 Task: Invite Team Member Softage.1@softage.net to Workspace Content Writing. Invite Team Member Softage.2@softage.net to Workspace Content Writing. Invite Team Member Softage.3@softage.net to Workspace Content Writing. Invite Team Member Softage.4@softage.net to Workspace Content Writing
Action: Mouse moved to (690, 103)
Screenshot: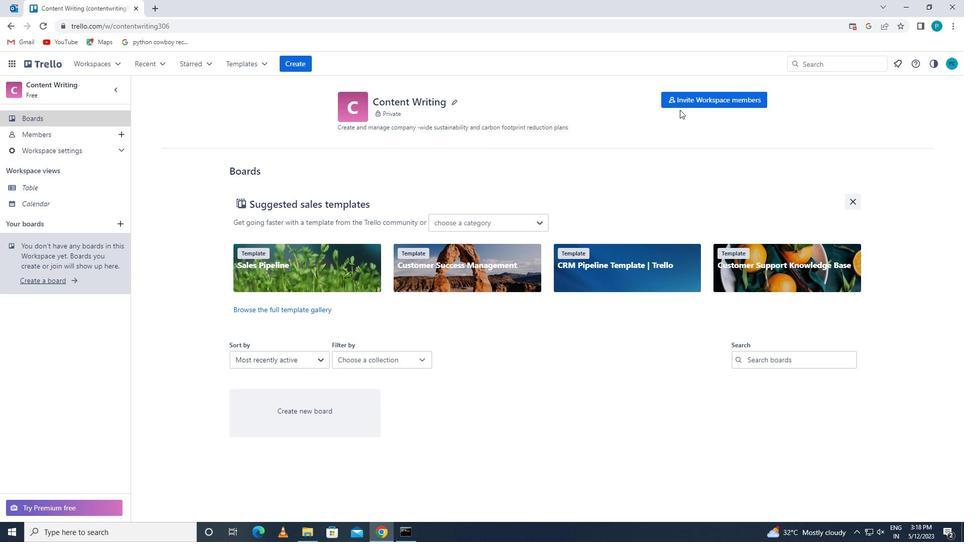 
Action: Mouse pressed left at (690, 103)
Screenshot: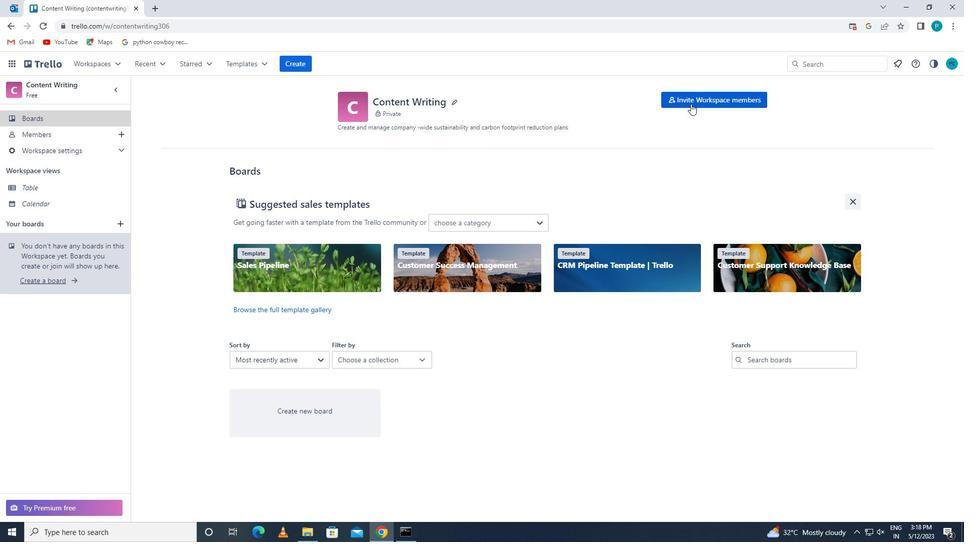 
Action: Mouse moved to (412, 276)
Screenshot: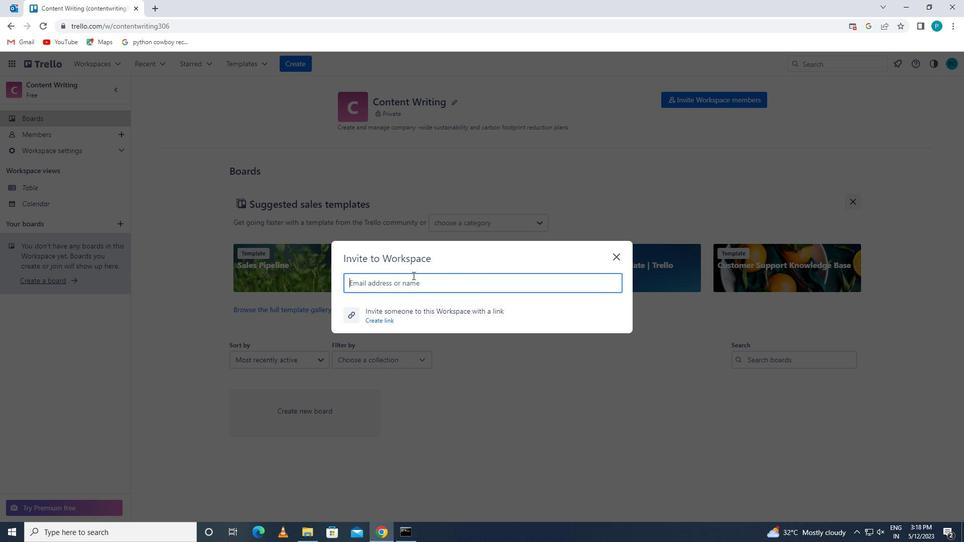 
Action: Mouse pressed left at (412, 276)
Screenshot: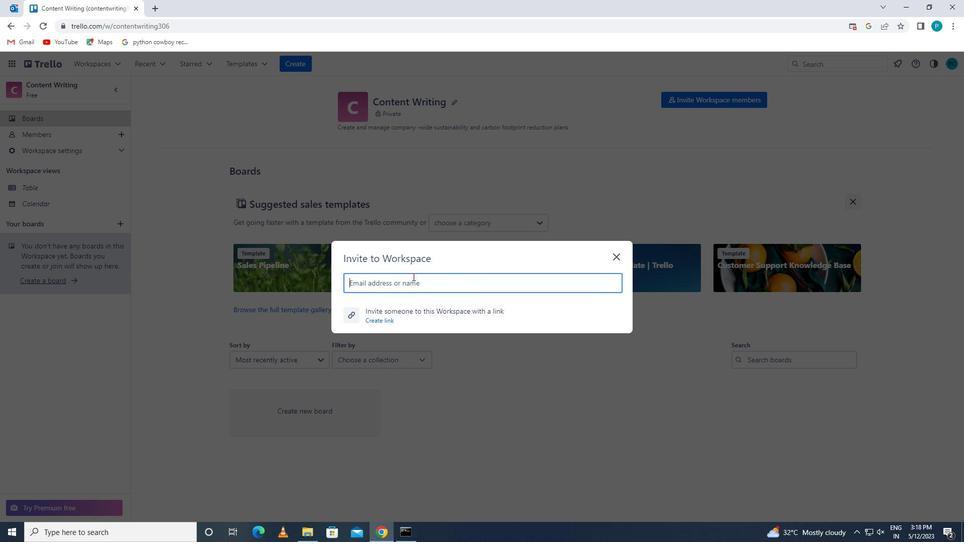 
Action: Mouse moved to (411, 280)
Screenshot: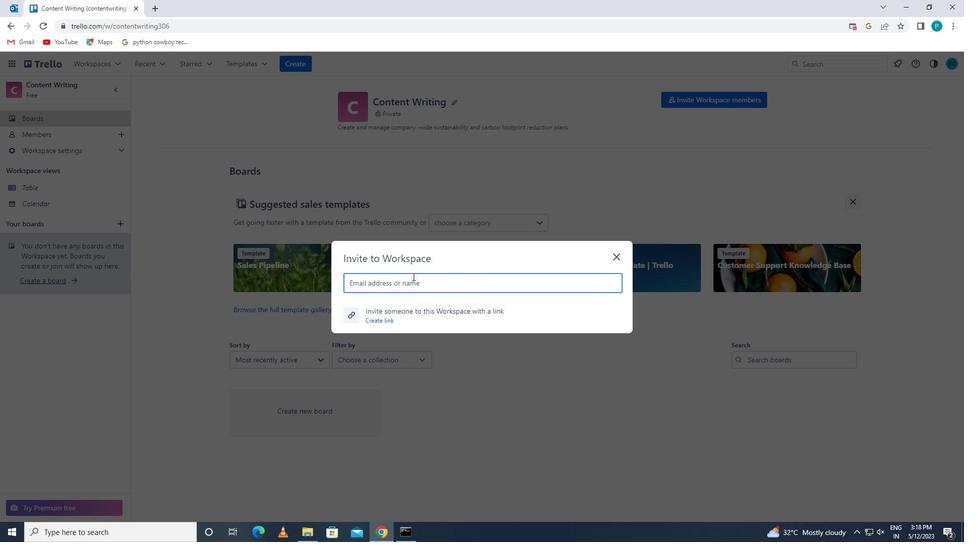 
Action: Mouse pressed left at (411, 280)
Screenshot: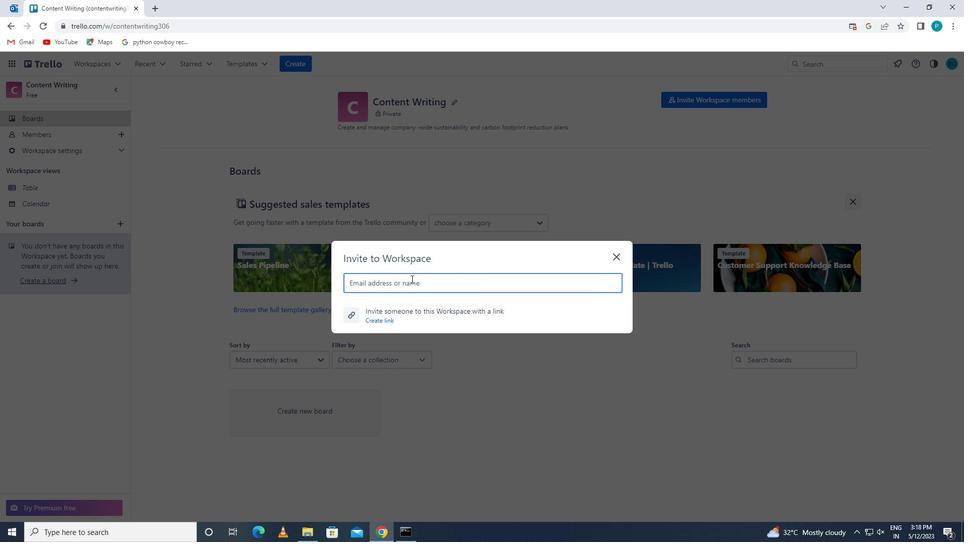 
Action: Key pressed <Key.caps_lock>s<Key.caps_lock>oftage.1<Key.shift>@SOFTAGE.NET
Screenshot: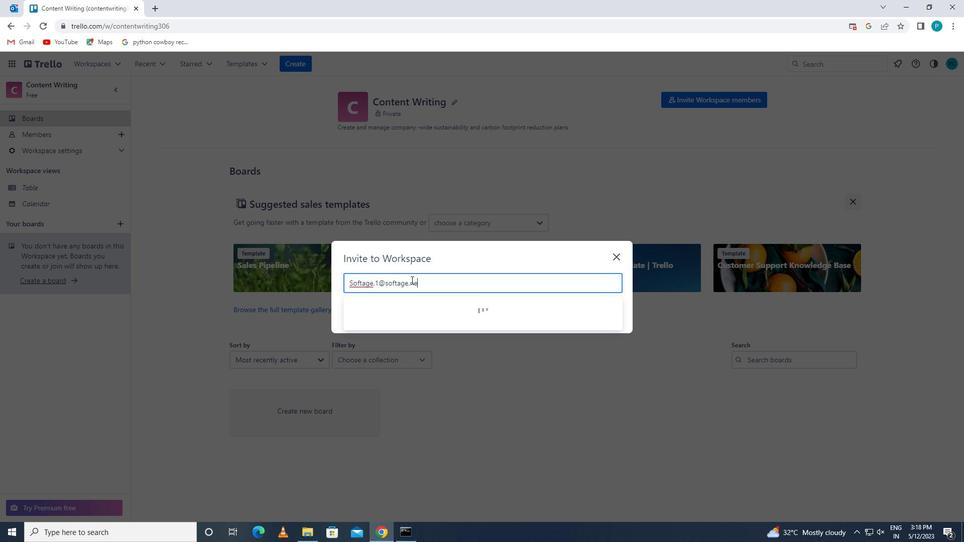 
Action: Mouse moved to (402, 306)
Screenshot: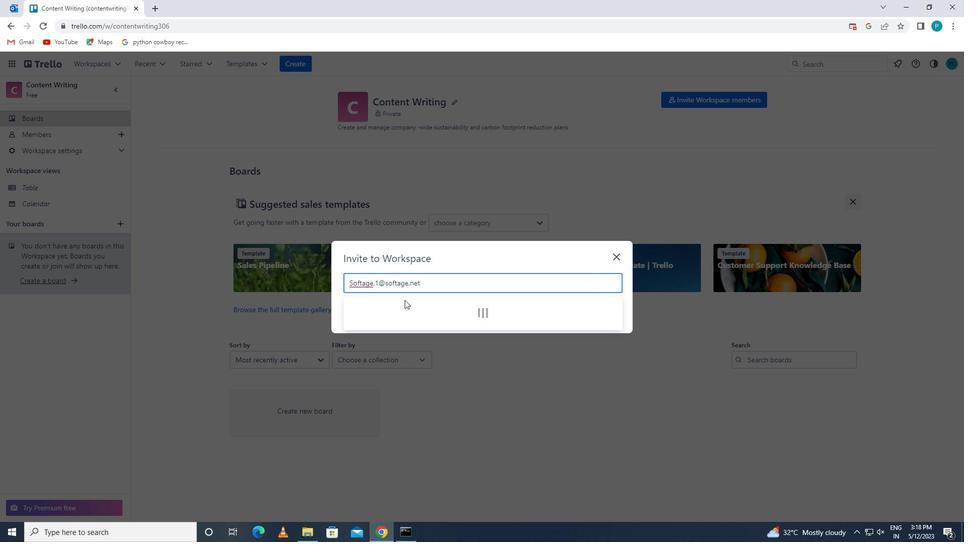 
Action: Mouse pressed left at (402, 306)
Screenshot: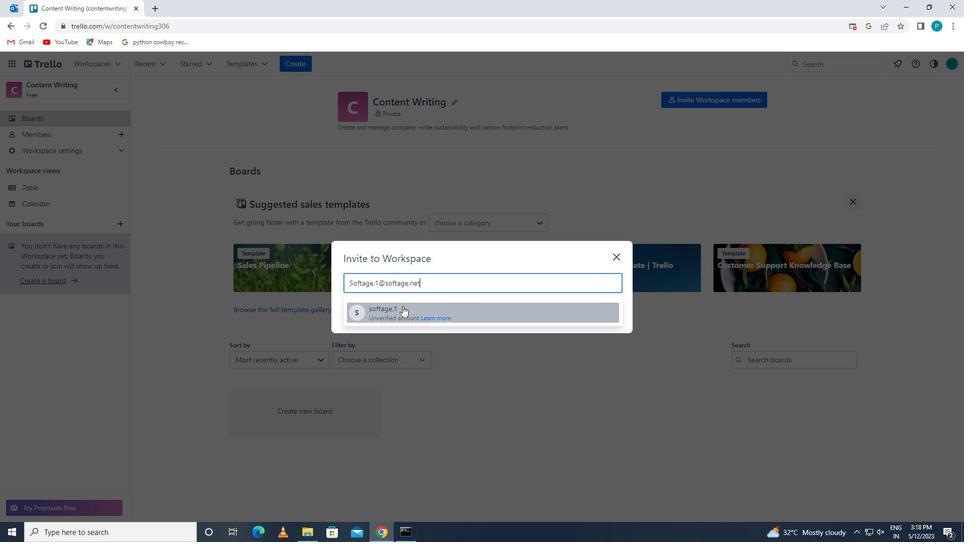 
Action: Key pressed <Key.caps_lock>S<Key.caps_lock>OFTAGE.2
Screenshot: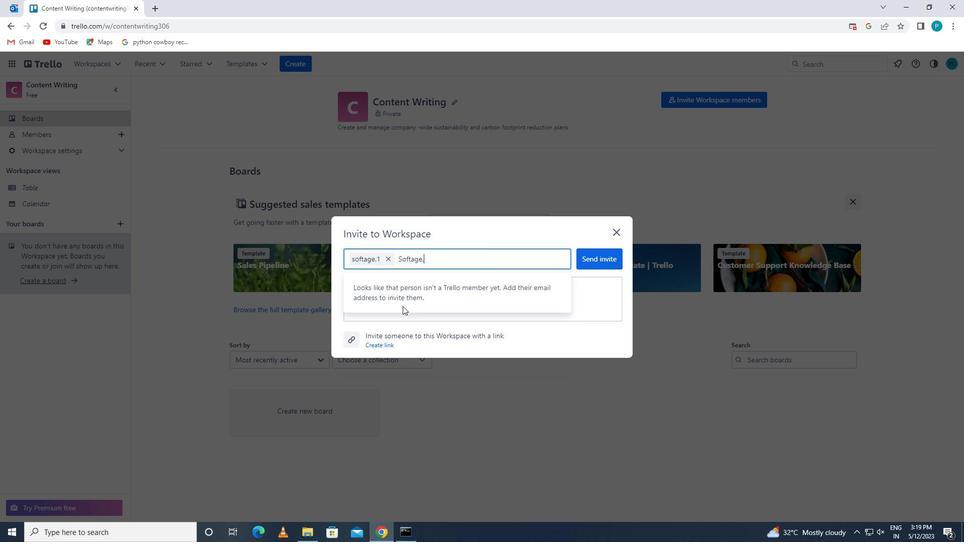 
Action: Mouse moved to (395, 292)
Screenshot: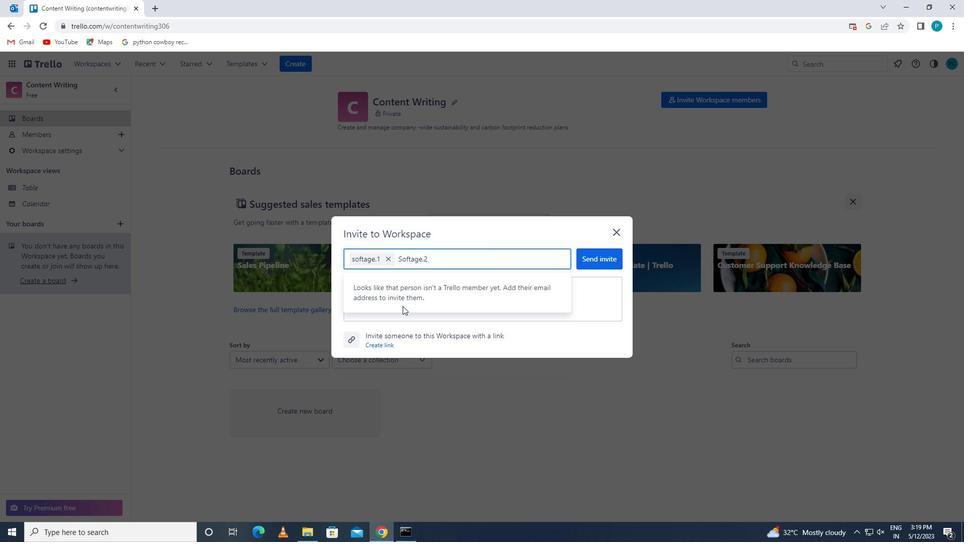 
Action: Key pressed <Key.shift>@SOFTAGE.NET
Screenshot: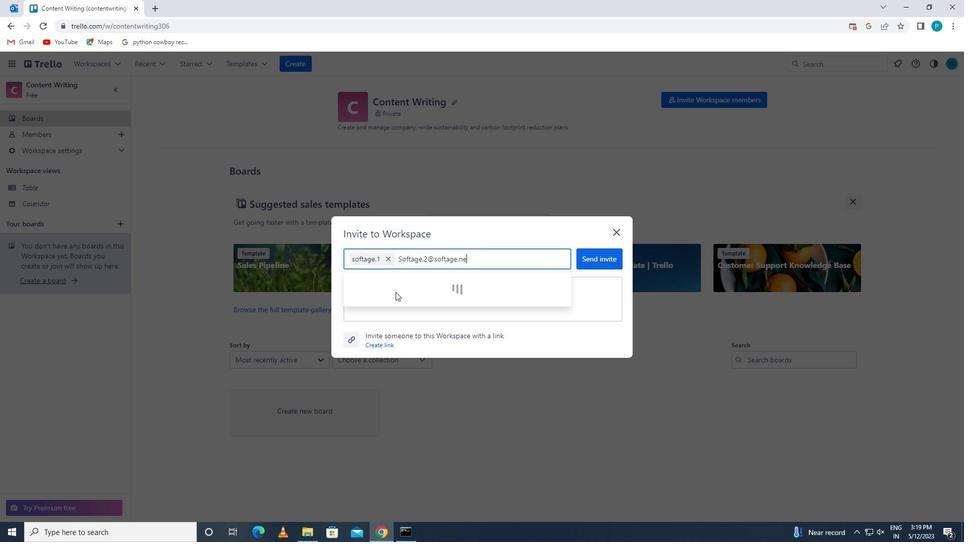 
Action: Mouse moved to (391, 288)
Screenshot: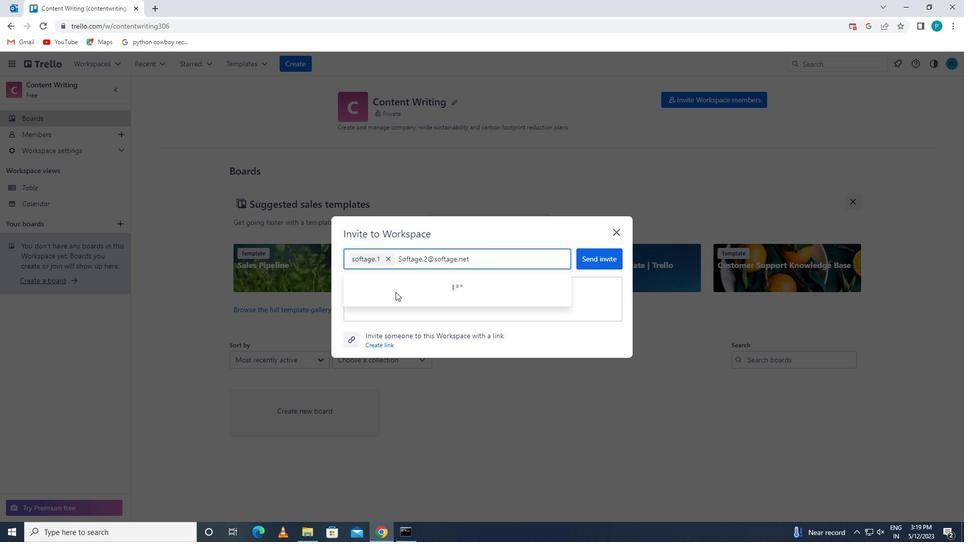 
Action: Mouse pressed left at (391, 288)
Screenshot: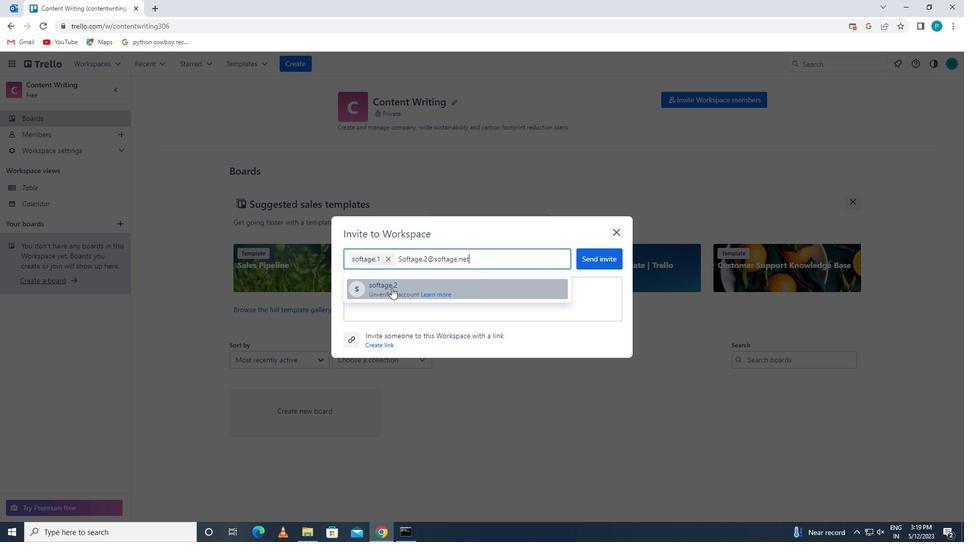 
Action: Key pressed <Key.caps_lock>S<Key.caps_lock>OFTAGE.3<Key.shift>@SOFTAGE.NET
Screenshot: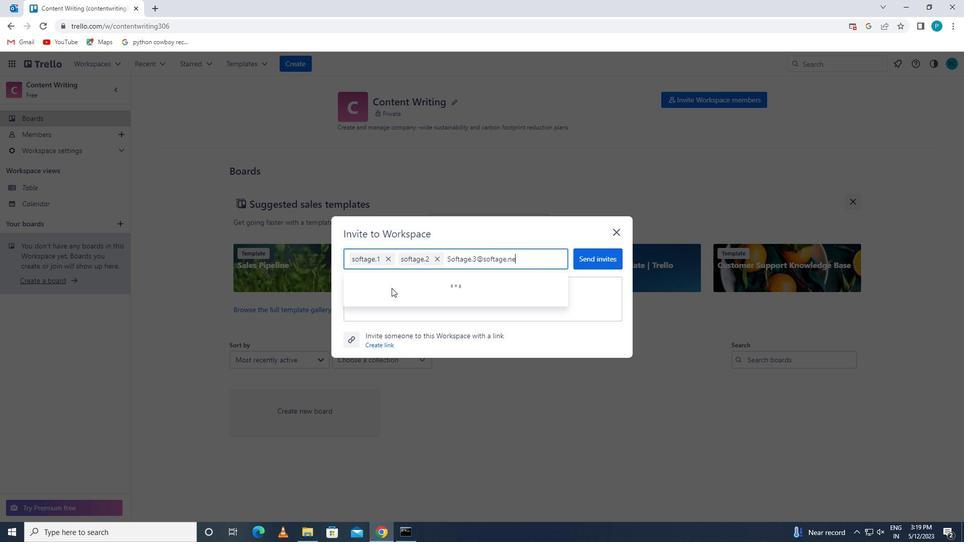 
Action: Mouse moved to (389, 282)
Screenshot: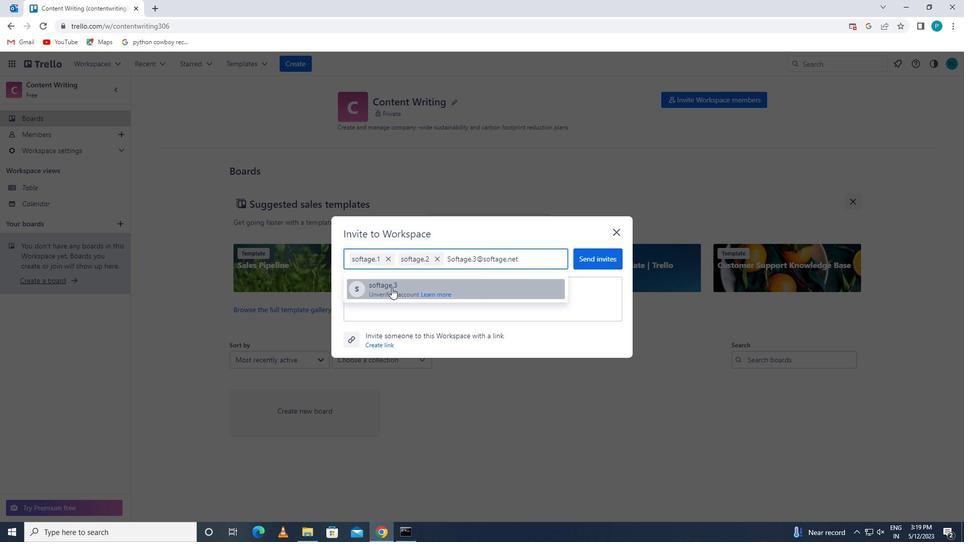 
Action: Mouse pressed left at (389, 282)
Screenshot: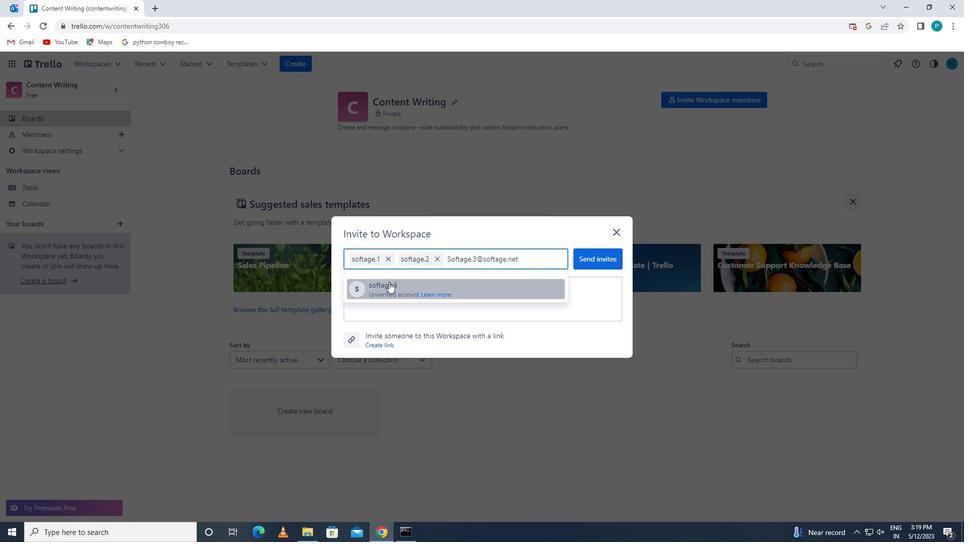 
Action: Key pressed <Key.caps_lock>S<Key.caps_lock>OFTAGE.4<Key.shift>@SOFTAGE.NET
Screenshot: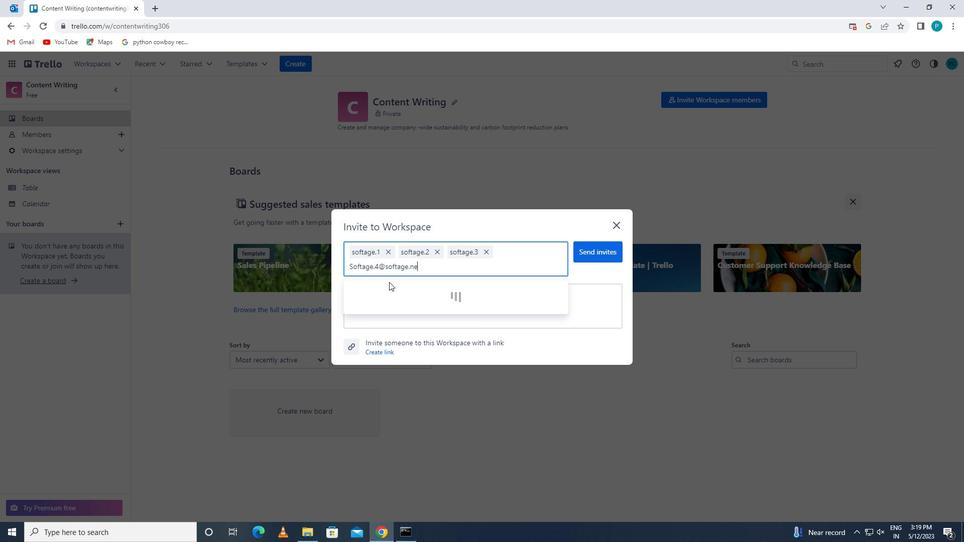 
Action: Mouse moved to (390, 292)
Screenshot: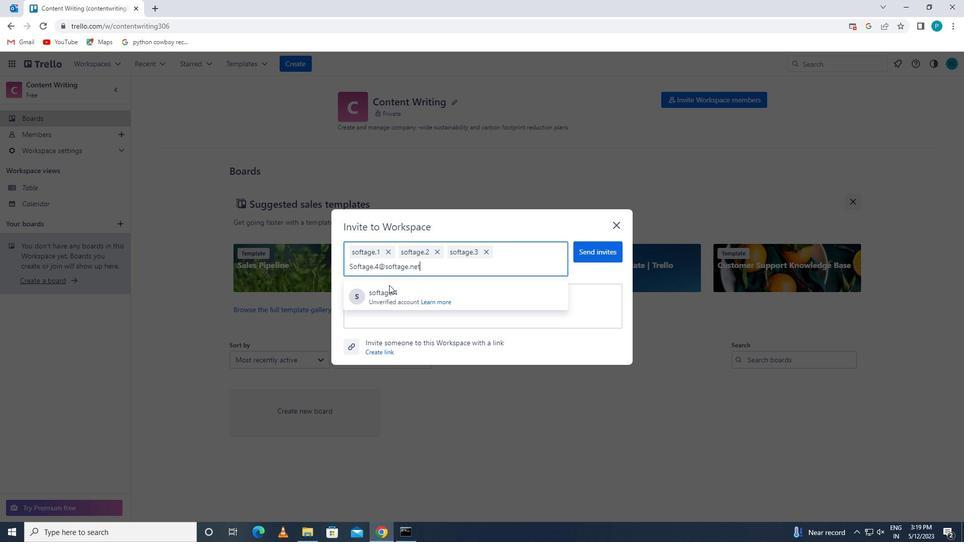 
Action: Mouse pressed left at (390, 292)
Screenshot: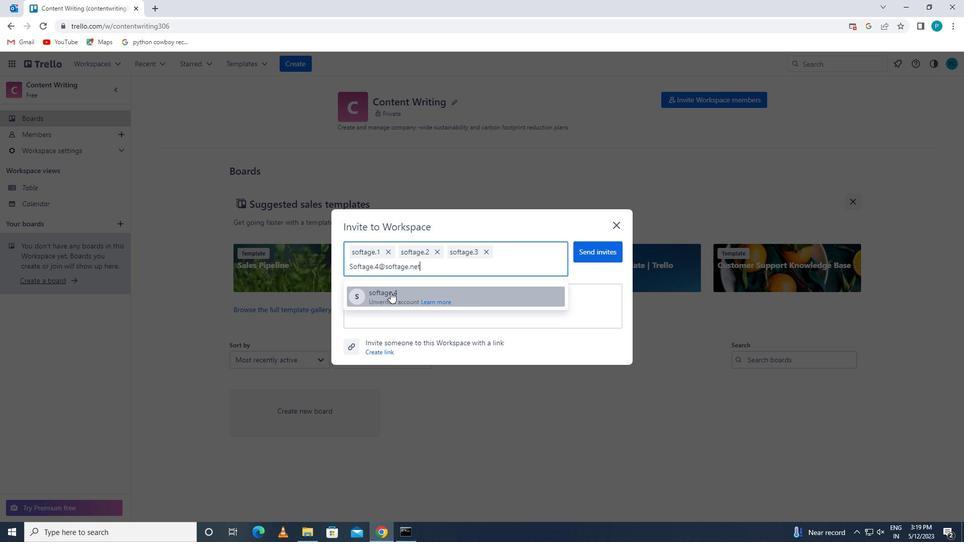 
Action: Mouse moved to (598, 253)
Screenshot: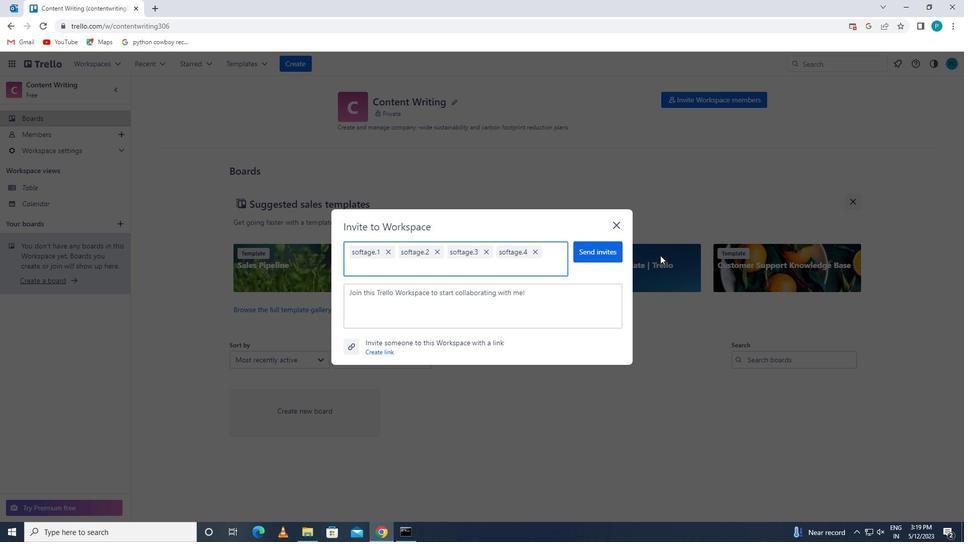 
Action: Mouse pressed left at (598, 253)
Screenshot: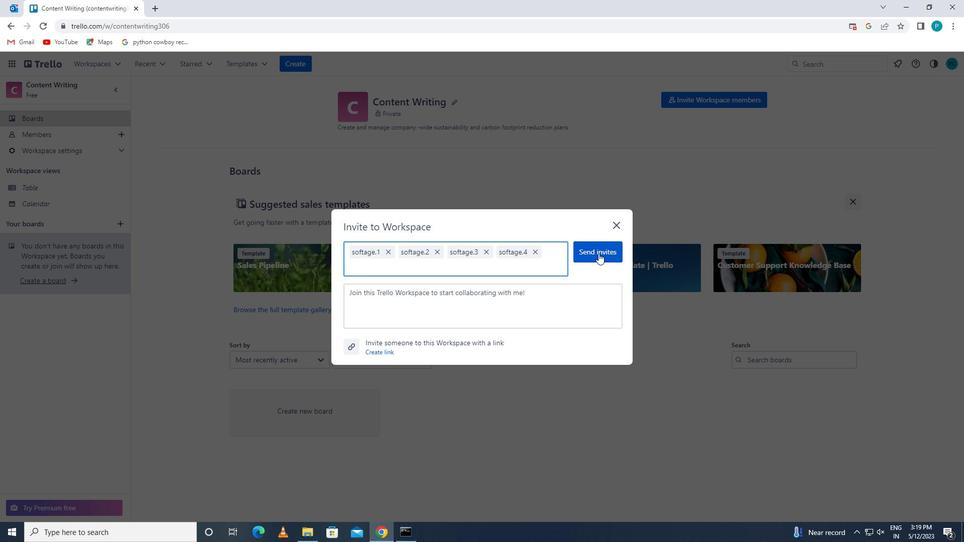 
